 Task: Set the terrestrial reception parameters guard interval to Automatic.
Action: Mouse moved to (124, 17)
Screenshot: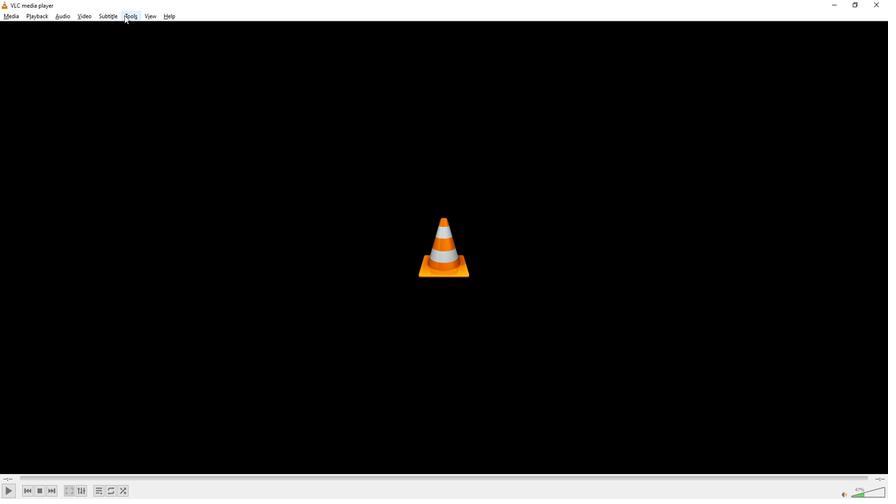 
Action: Mouse pressed left at (124, 17)
Screenshot: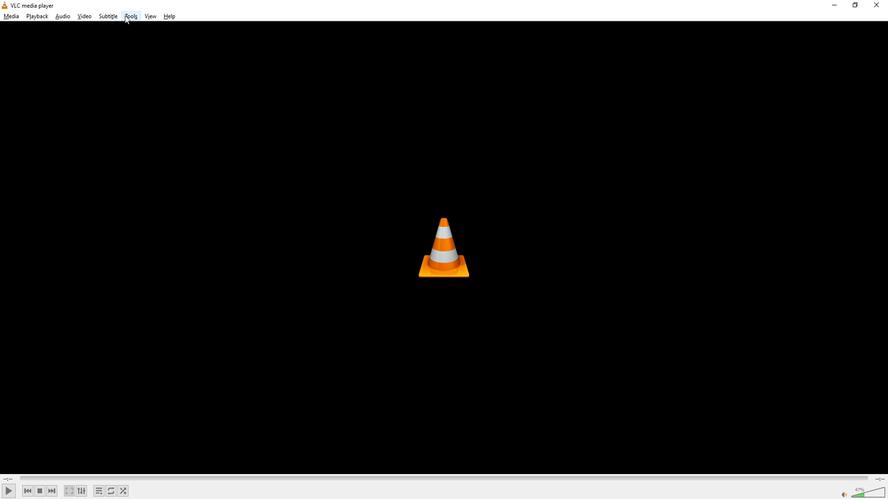 
Action: Mouse moved to (145, 125)
Screenshot: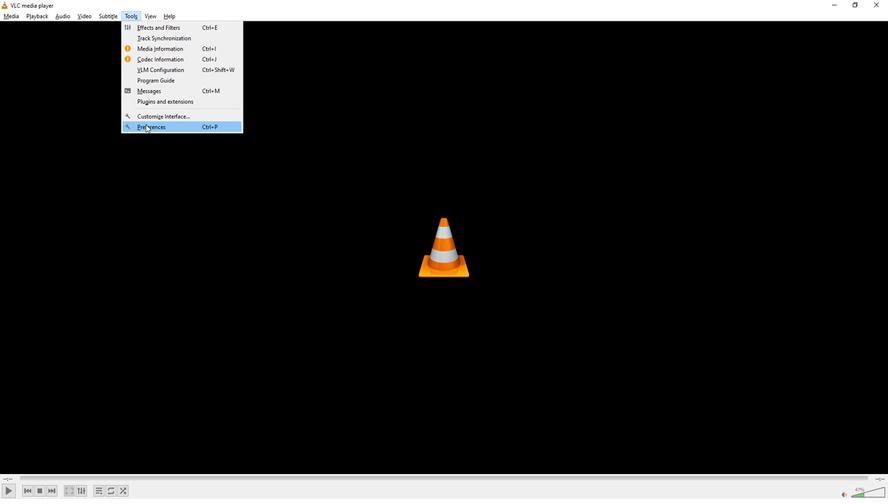 
Action: Mouse pressed left at (145, 125)
Screenshot: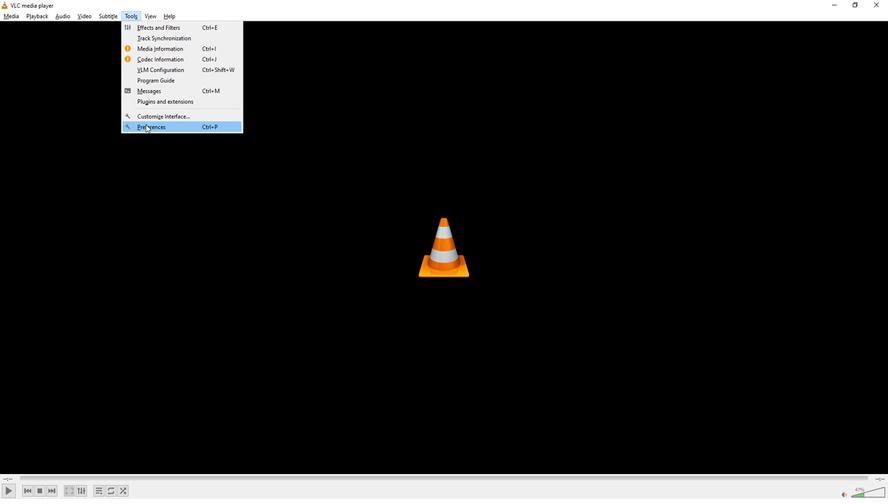 
Action: Mouse moved to (292, 405)
Screenshot: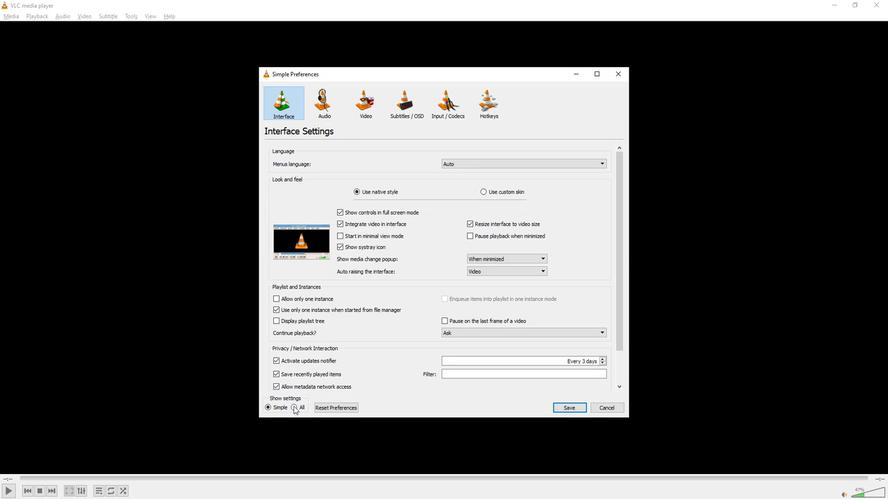 
Action: Mouse pressed left at (292, 405)
Screenshot: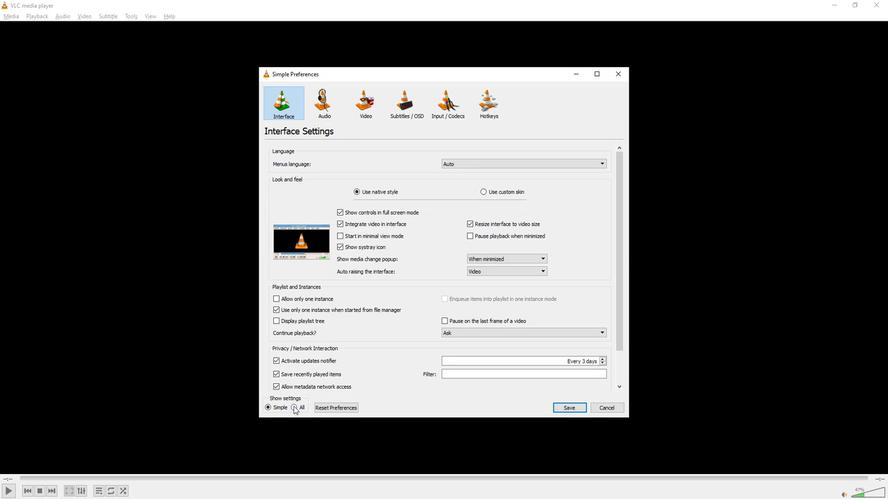 
Action: Mouse moved to (284, 253)
Screenshot: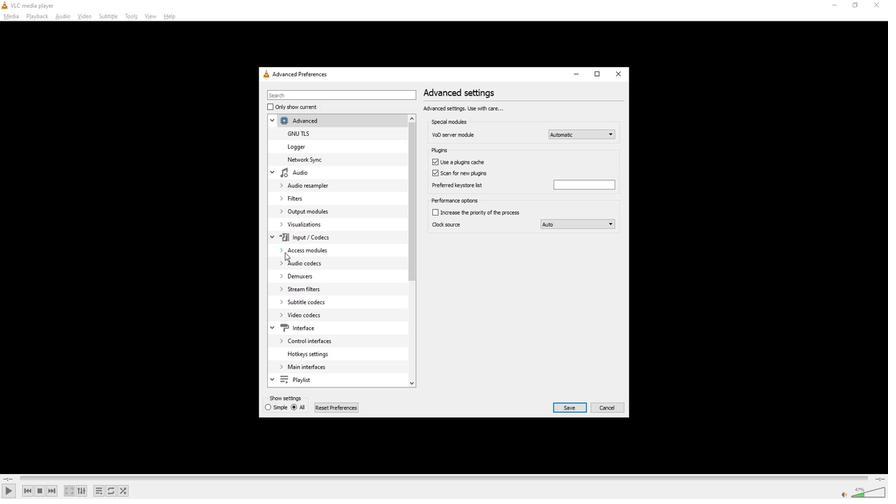 
Action: Mouse pressed left at (284, 253)
Screenshot: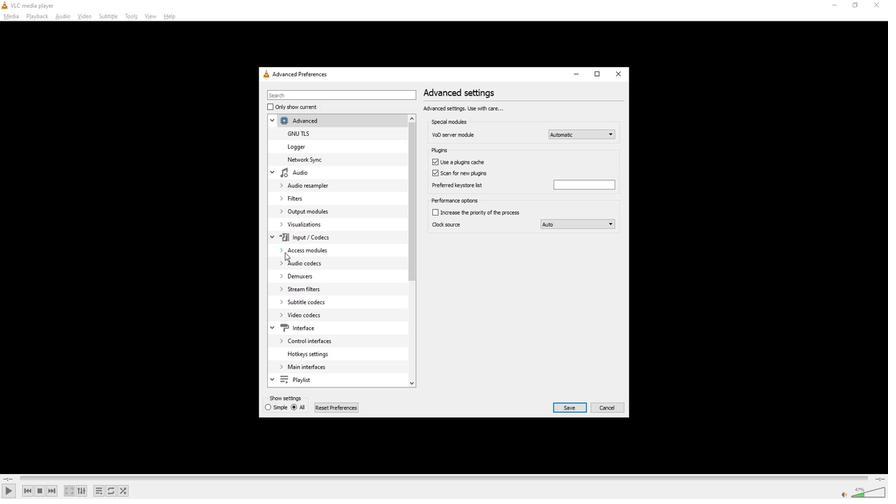 
Action: Mouse moved to (299, 325)
Screenshot: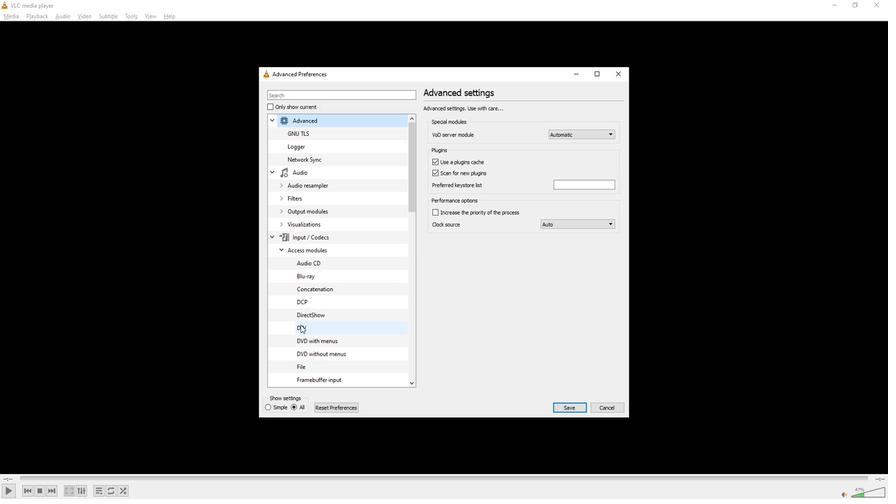 
Action: Mouse pressed left at (299, 325)
Screenshot: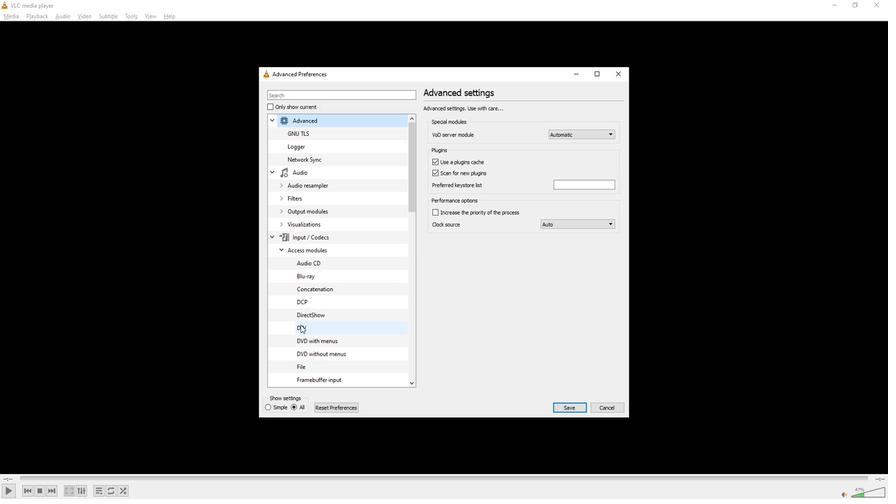 
Action: Mouse moved to (603, 211)
Screenshot: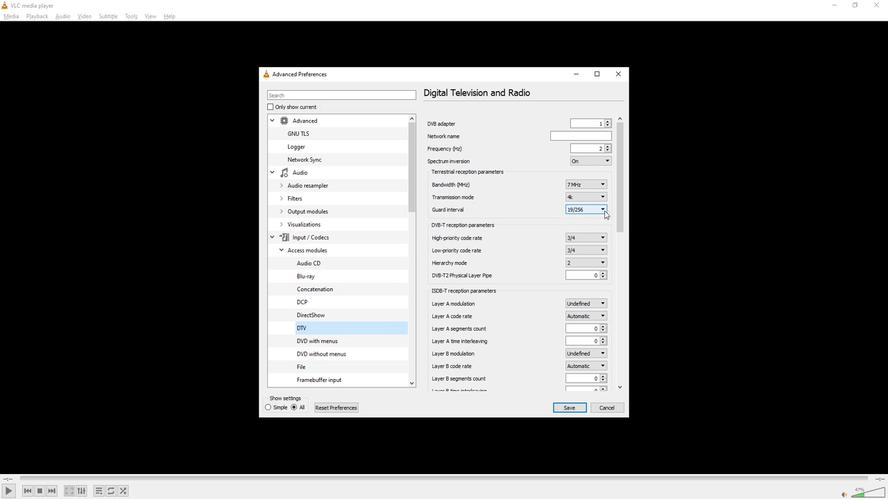 
Action: Mouse pressed left at (603, 211)
Screenshot: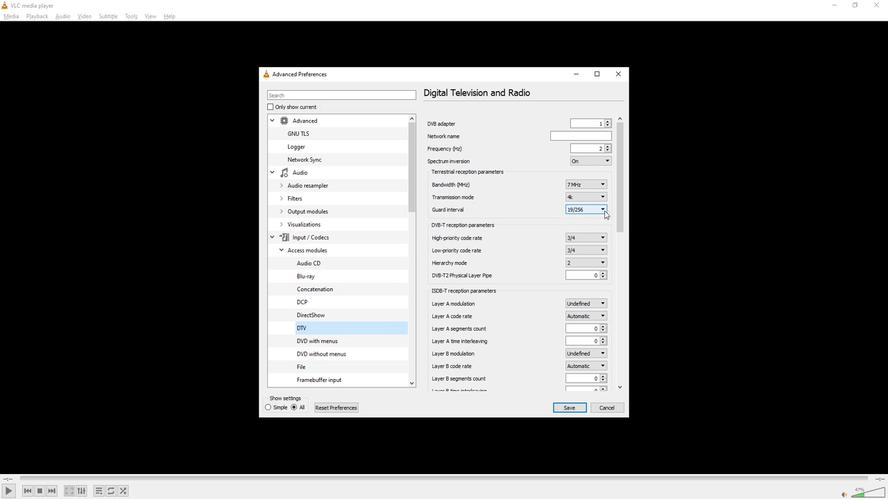 
Action: Mouse moved to (596, 216)
Screenshot: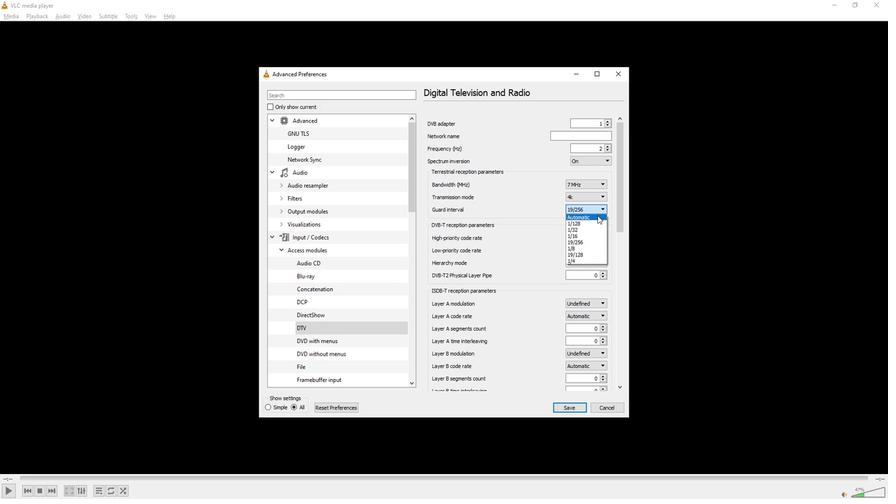 
Action: Mouse pressed left at (596, 216)
Screenshot: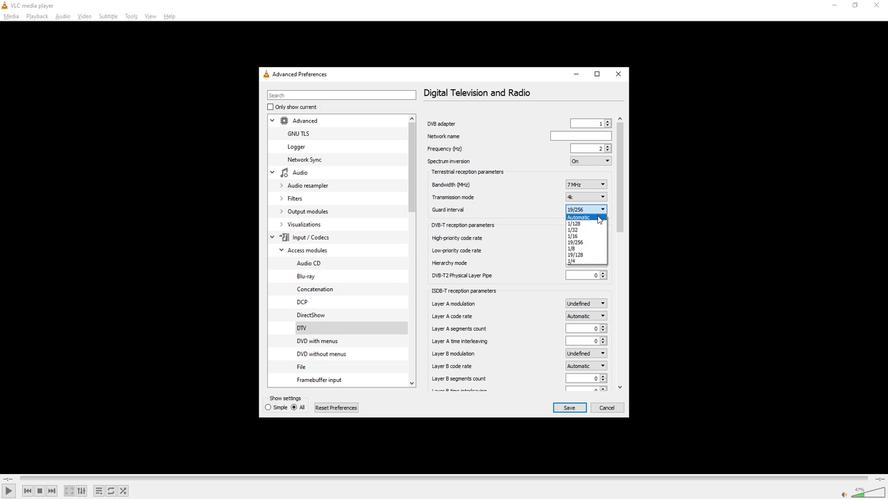 
Action: Mouse moved to (596, 217)
Screenshot: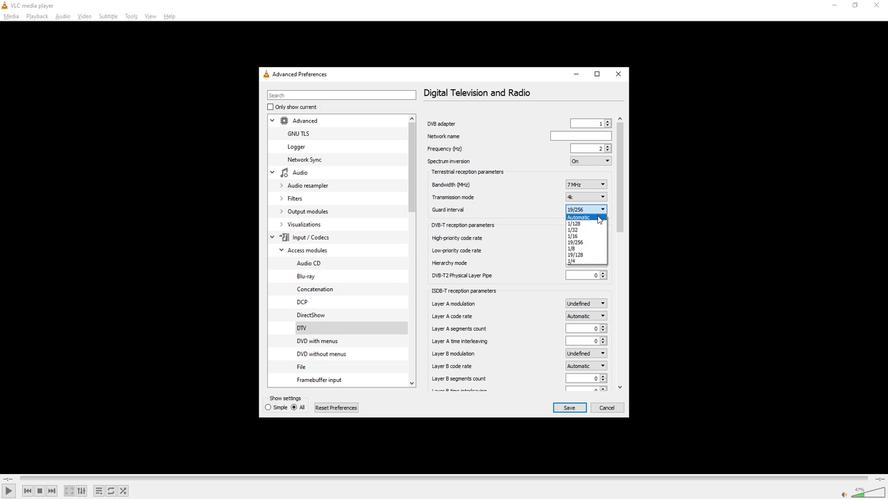 
